 Task: Search for a stay in Lesnoy, Russia from 11th to 15th June for 2 adults, with a price range of ₹7000 to ₹16000, 1 bedroom, 2 beds, and 1 bathroom.
Action: Mouse pressed left at (418, 105)
Screenshot: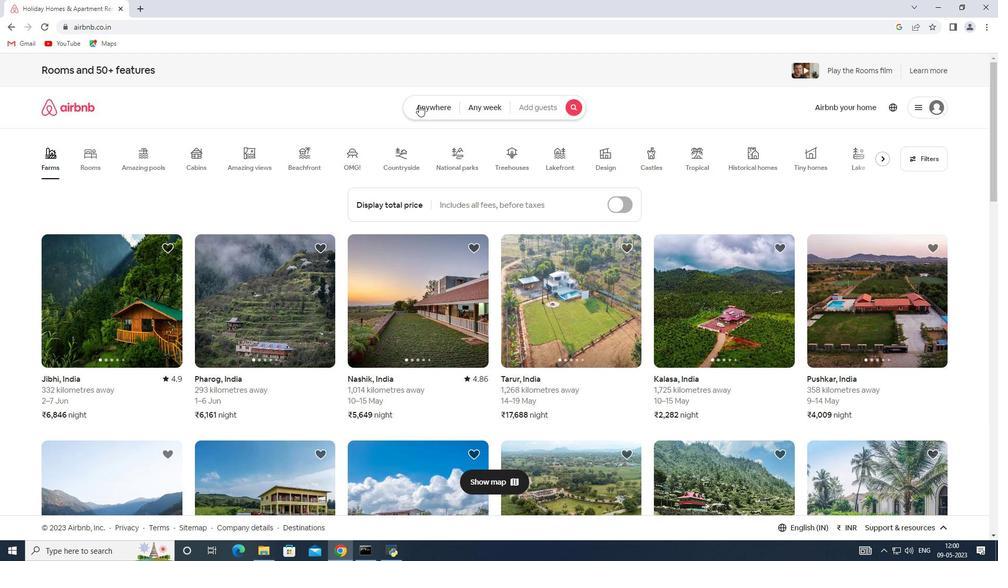 
Action: Mouse moved to (328, 146)
Screenshot: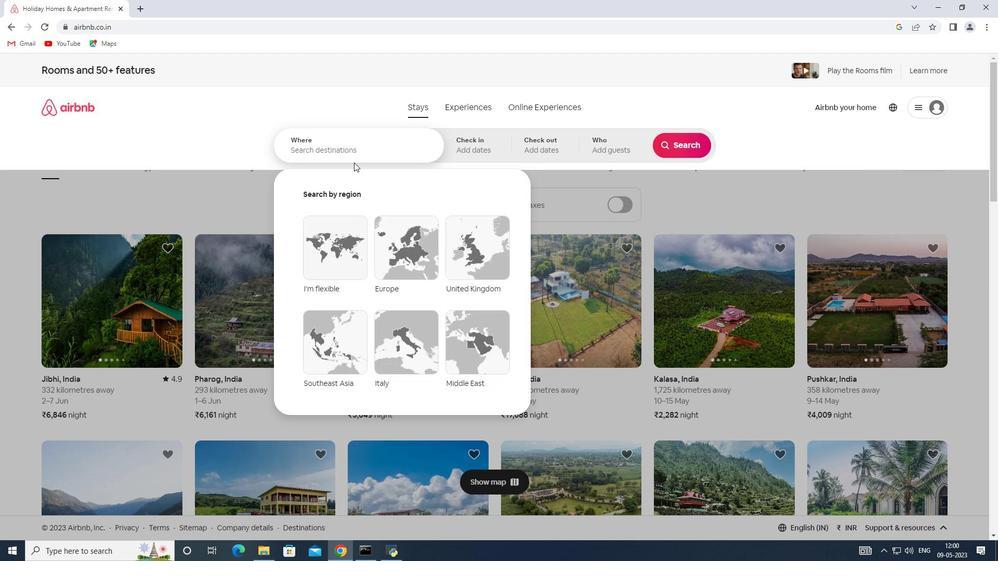 
Action: Mouse pressed left at (328, 146)
Screenshot: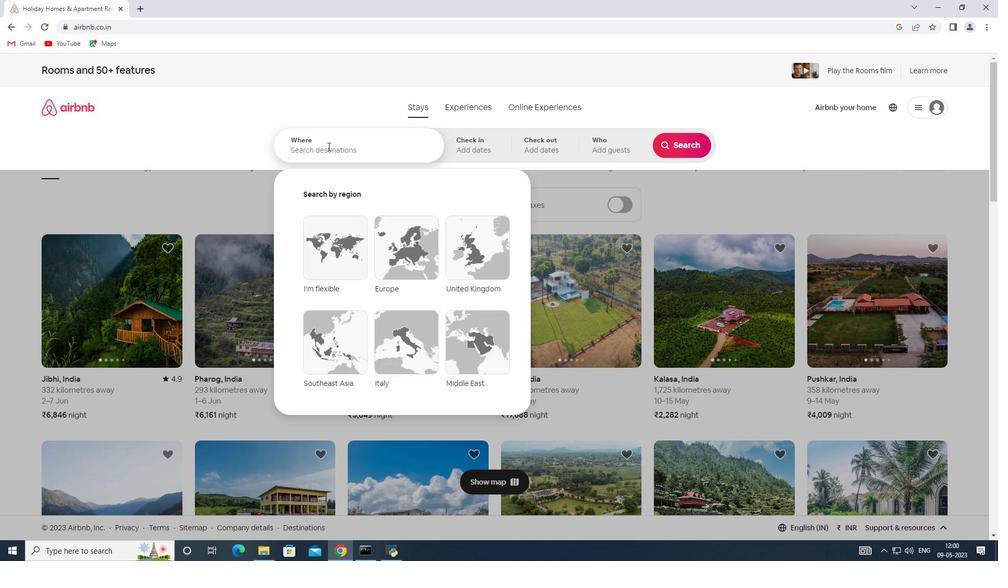 
Action: Key pressed <Key.shift>Lenso<Key.backspace>noy,<Key.shift>Russia
Screenshot: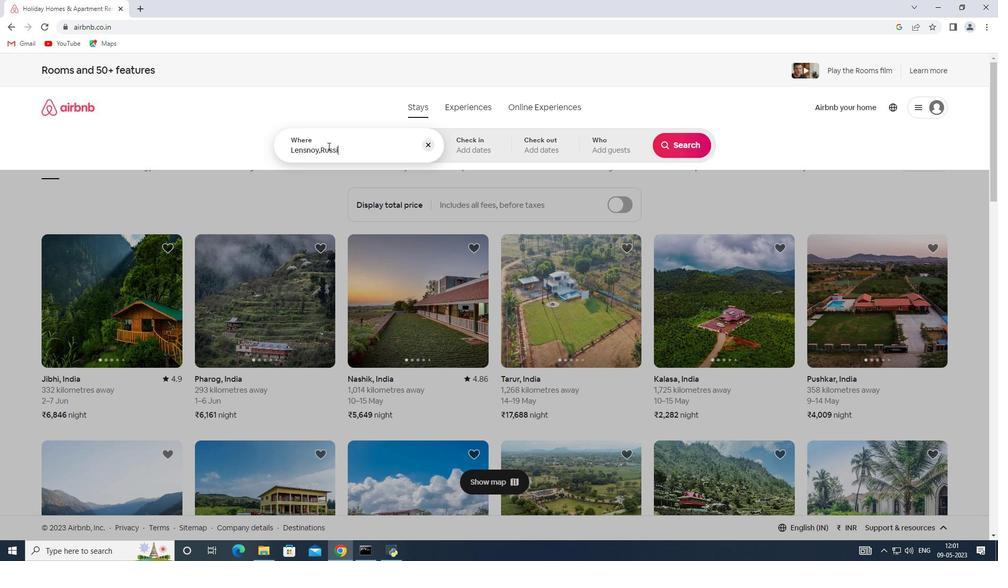 
Action: Mouse moved to (471, 145)
Screenshot: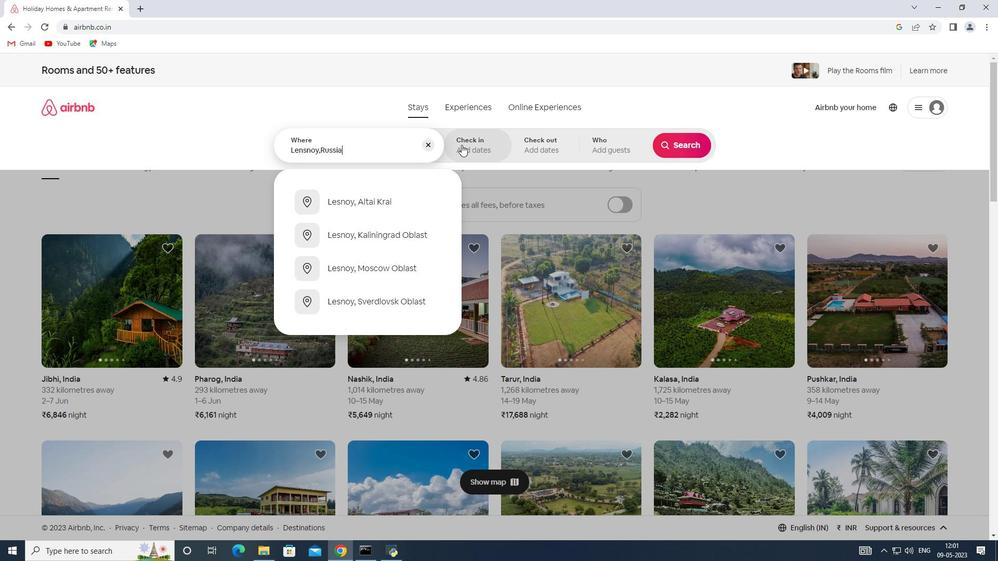 
Action: Mouse pressed left at (471, 145)
Screenshot: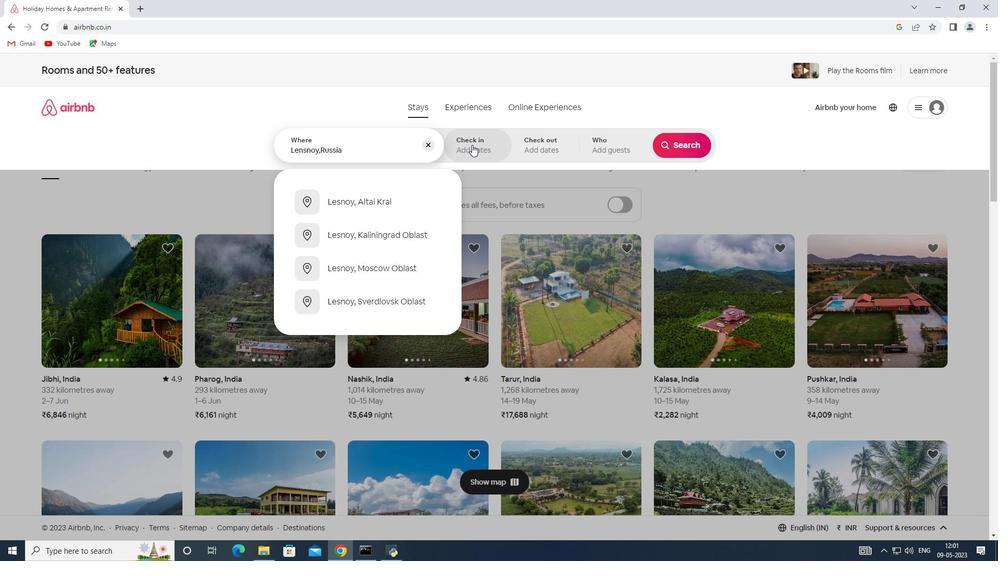 
Action: Mouse moved to (522, 318)
Screenshot: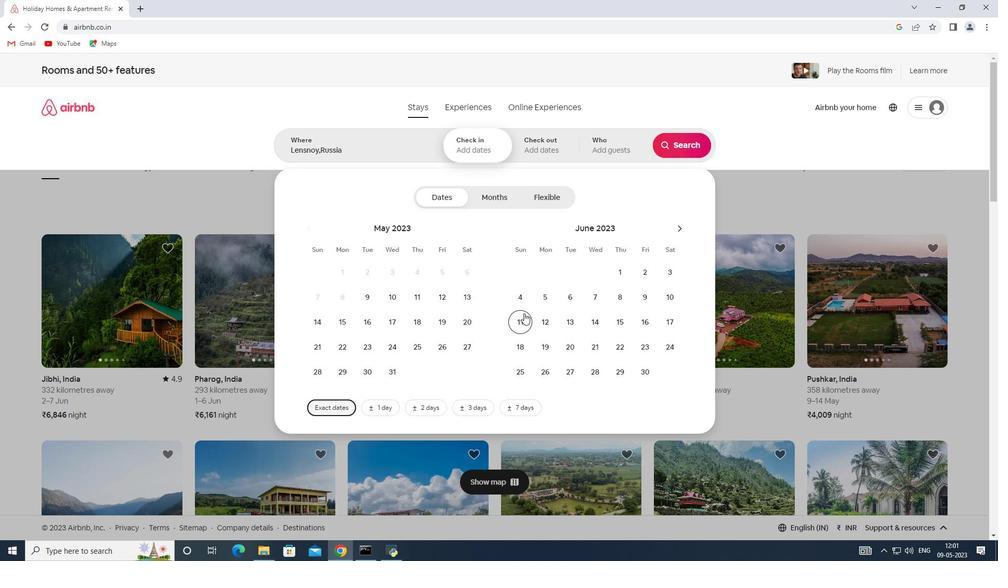 
Action: Mouse pressed left at (522, 318)
Screenshot: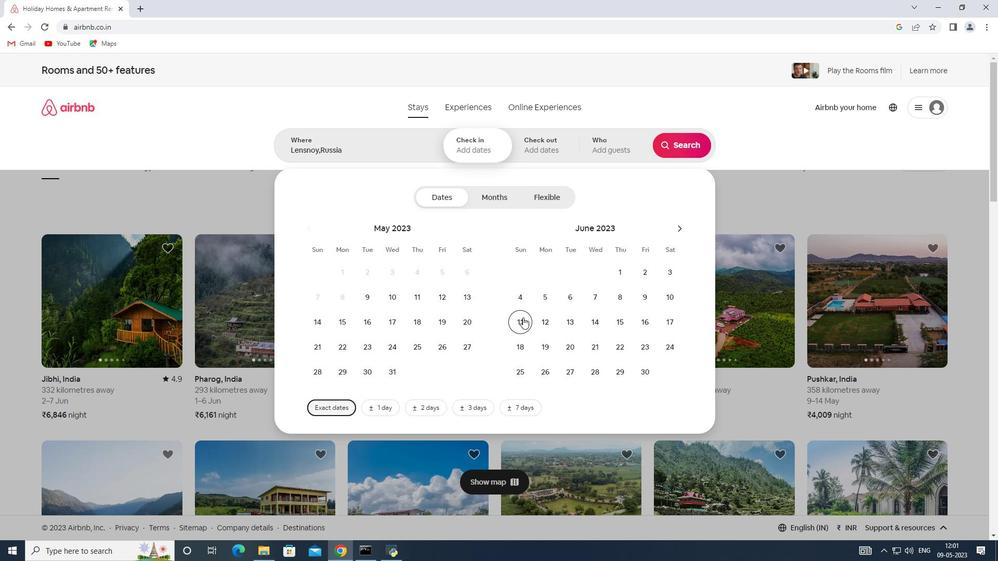 
Action: Mouse moved to (620, 318)
Screenshot: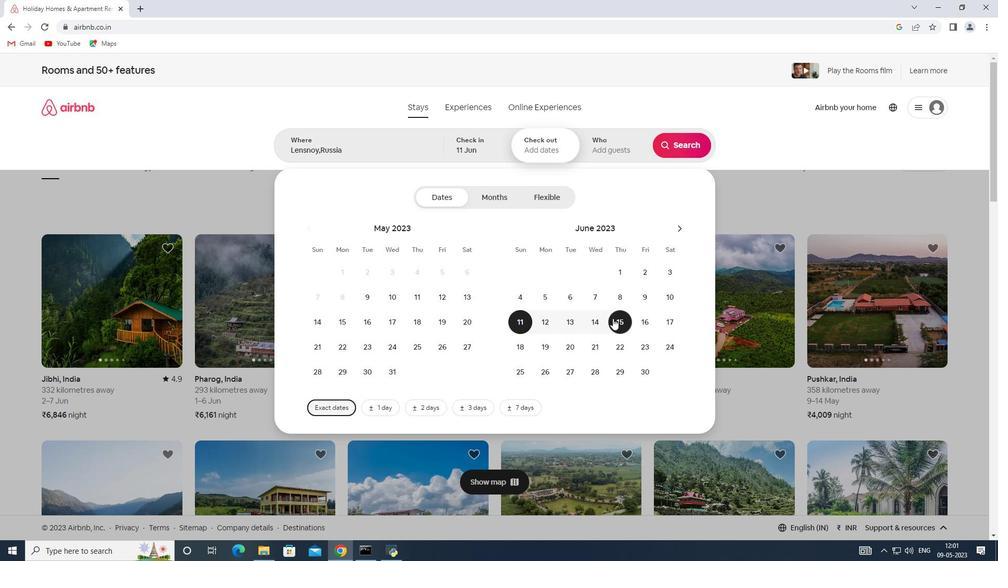 
Action: Mouse pressed left at (620, 318)
Screenshot: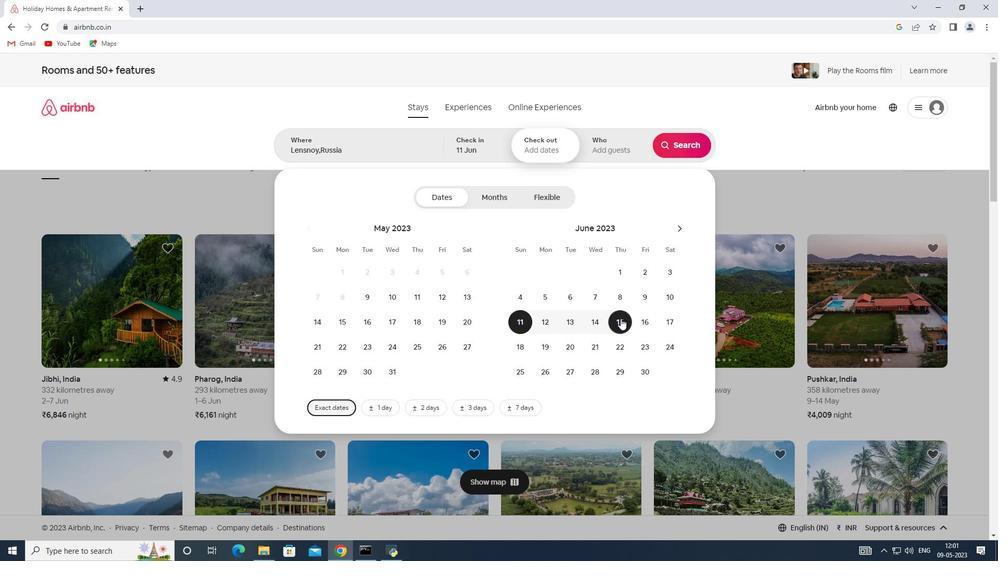 
Action: Mouse moved to (606, 150)
Screenshot: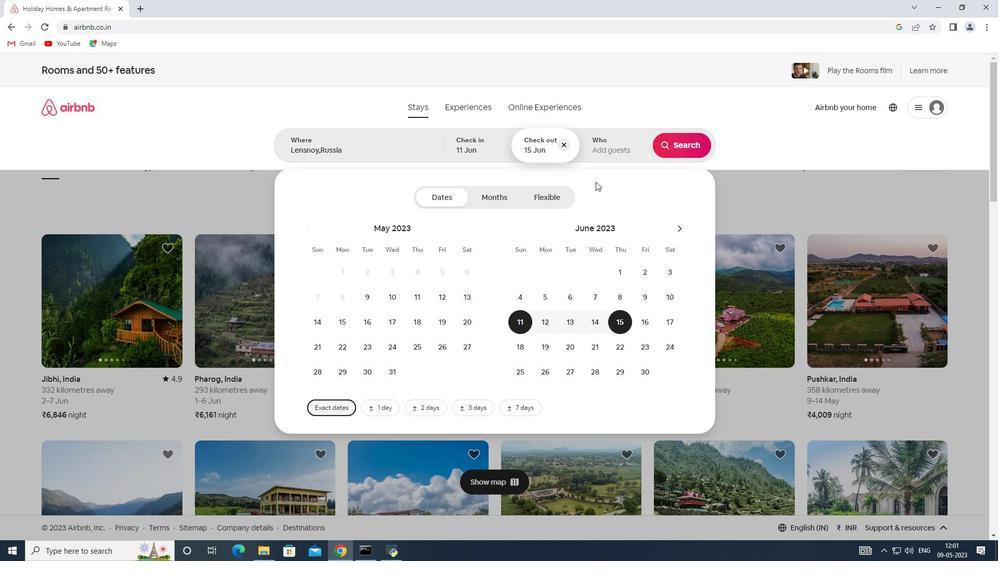 
Action: Mouse pressed left at (606, 150)
Screenshot: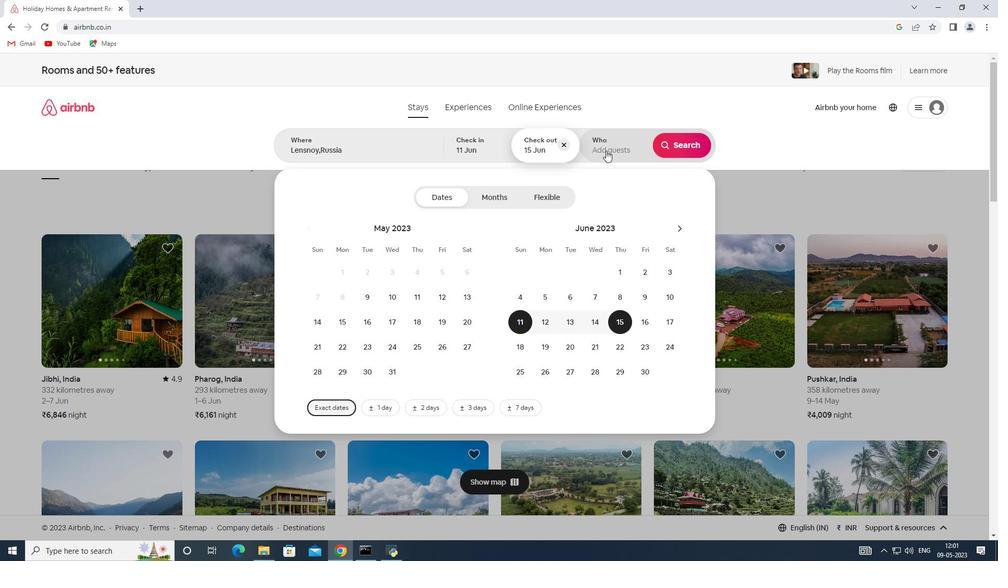 
Action: Mouse moved to (688, 204)
Screenshot: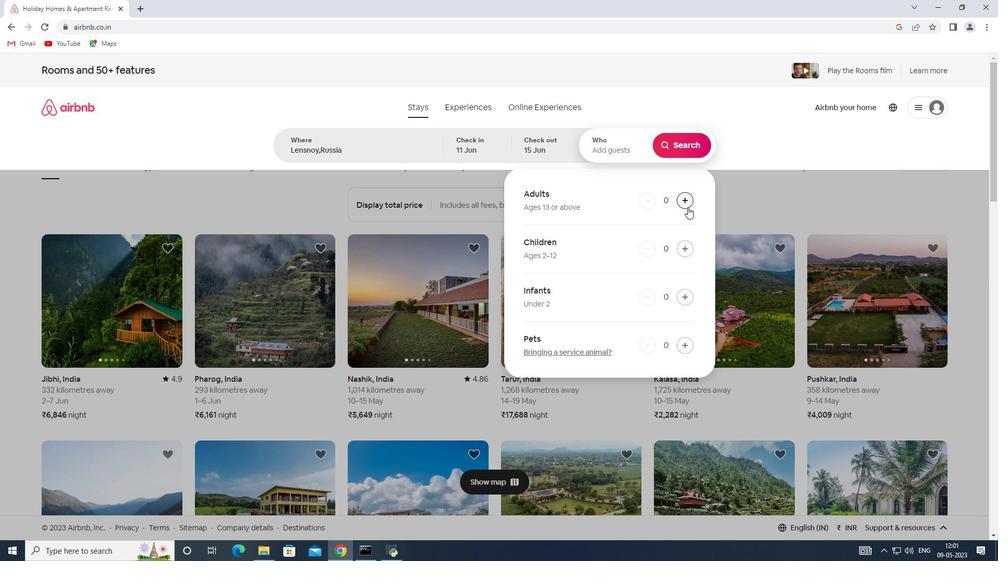 
Action: Mouse pressed left at (688, 204)
Screenshot: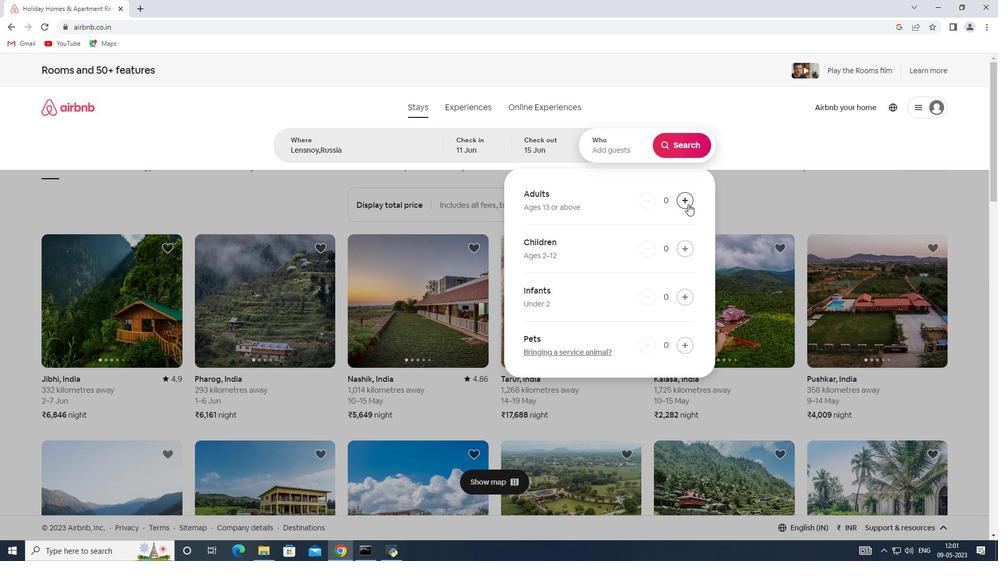 
Action: Mouse moved to (687, 203)
Screenshot: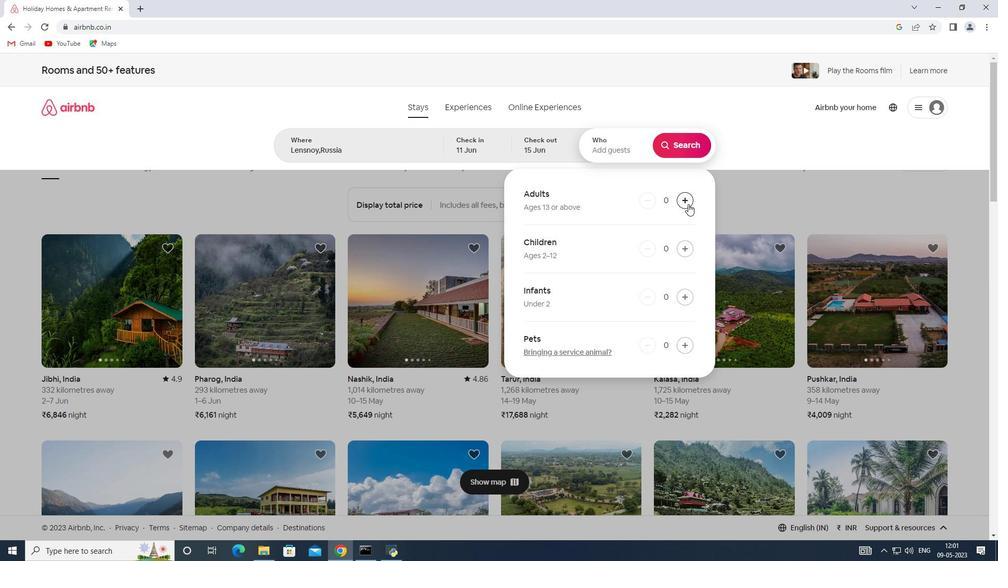 
Action: Mouse pressed left at (687, 203)
Screenshot: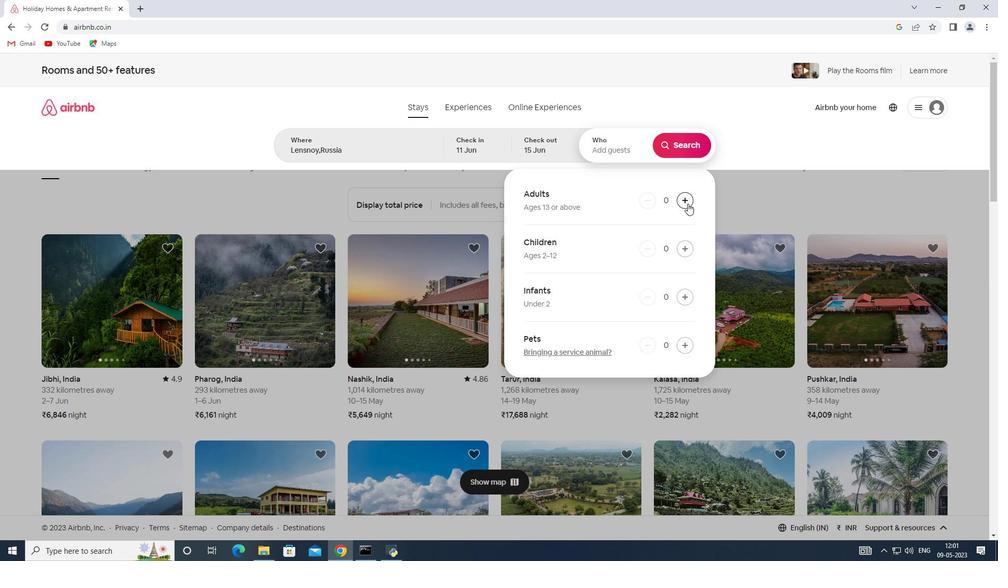 
Action: Mouse moved to (682, 137)
Screenshot: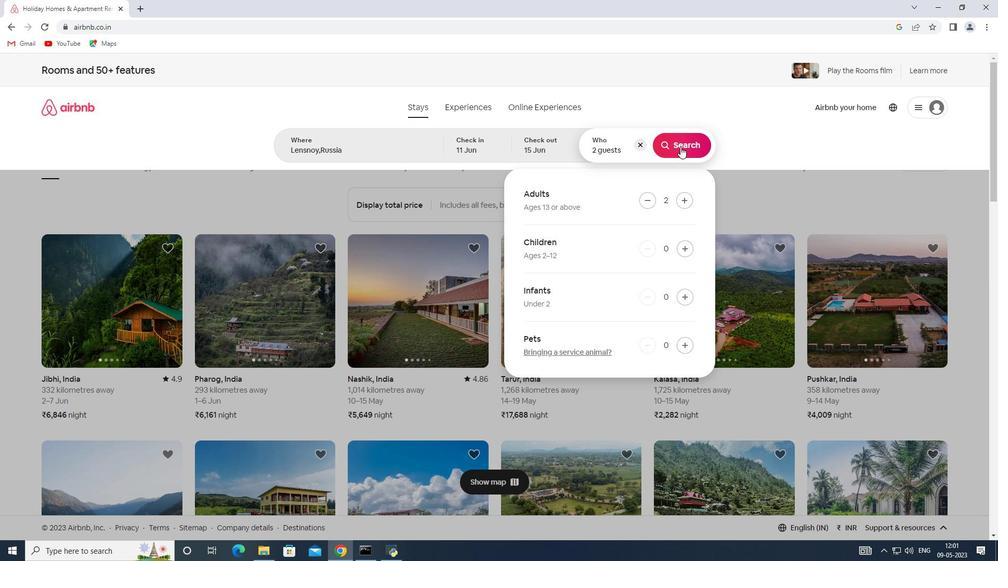 
Action: Mouse pressed left at (682, 137)
Screenshot: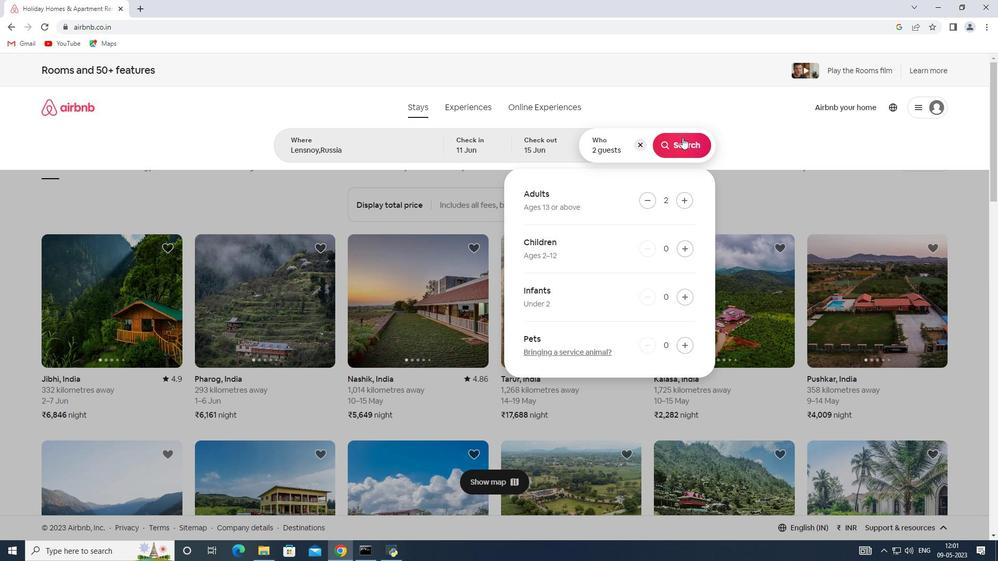 
Action: Mouse moved to (953, 108)
Screenshot: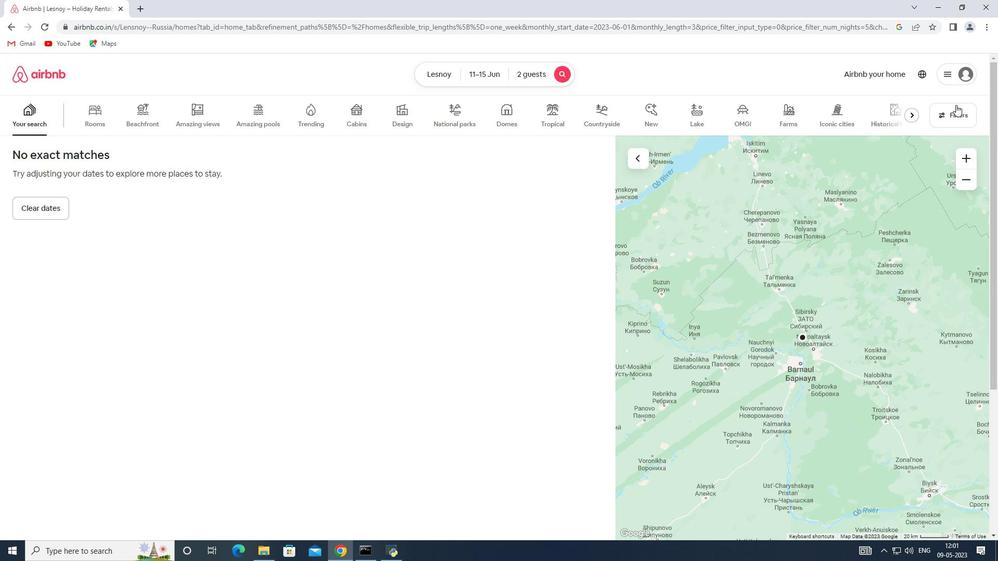 
Action: Mouse pressed left at (953, 108)
Screenshot: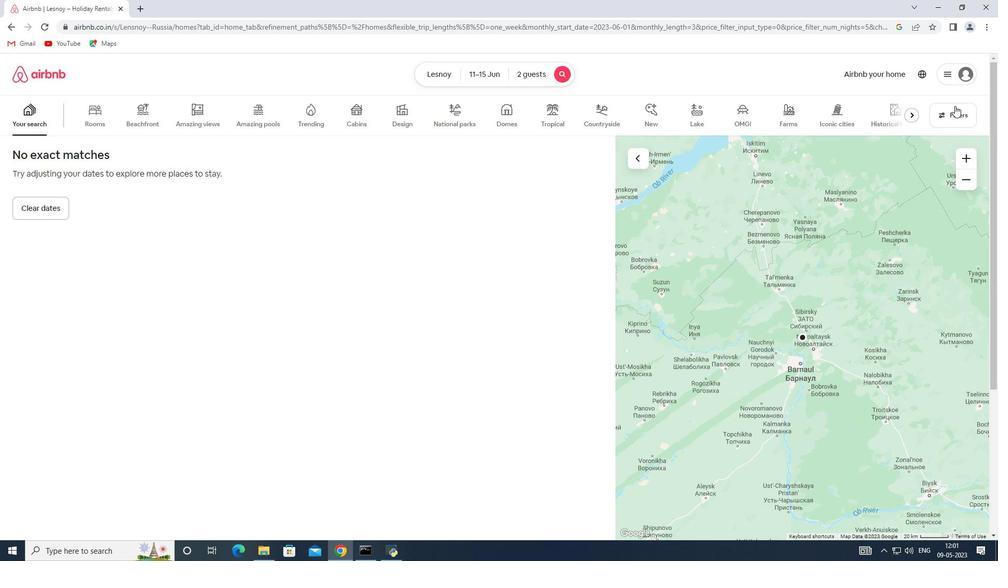 
Action: Mouse moved to (359, 373)
Screenshot: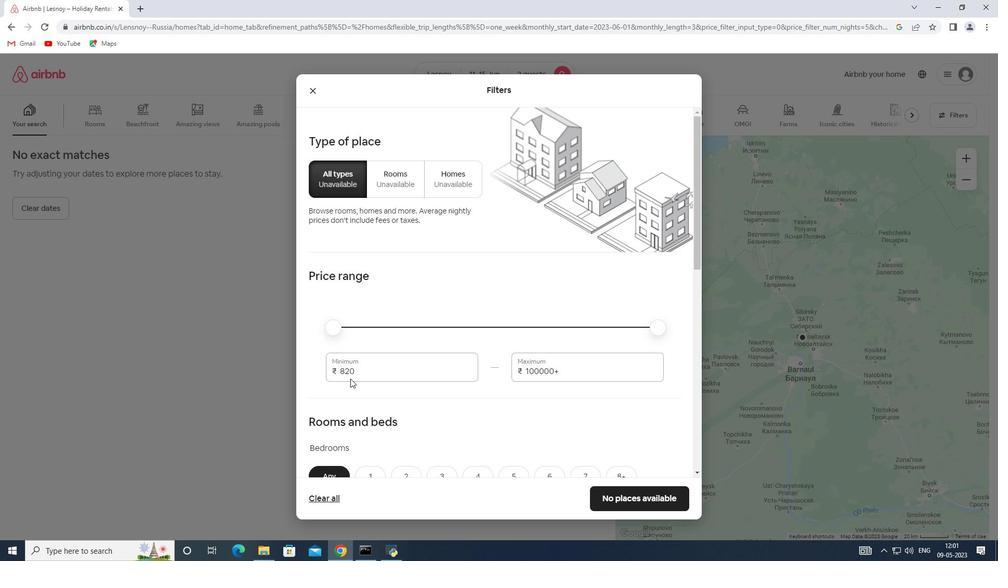 
Action: Mouse pressed left at (359, 373)
Screenshot: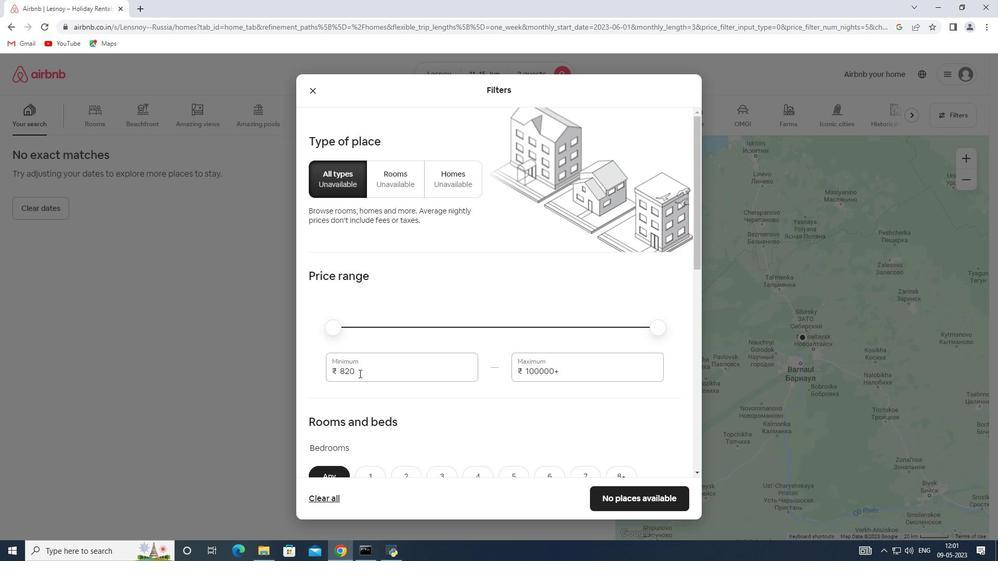 
Action: Mouse pressed left at (353, 372)
Screenshot: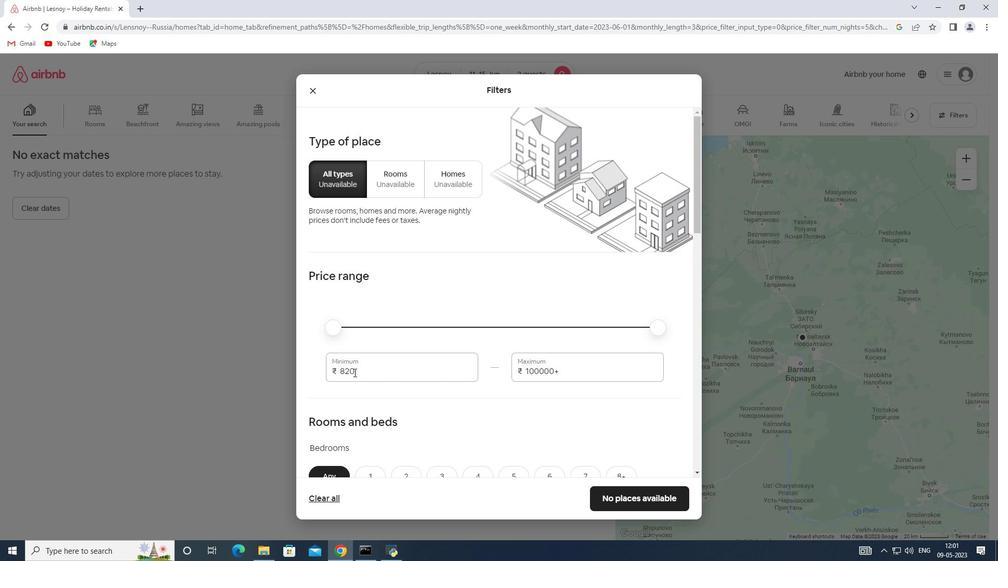 
Action: Mouse moved to (332, 371)
Screenshot: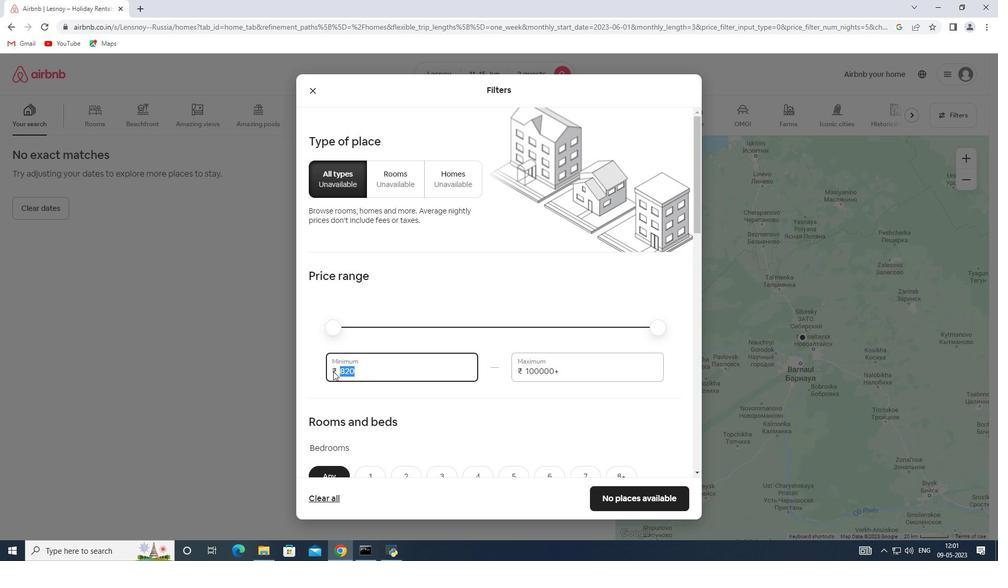 
Action: Key pressed 7000
Screenshot: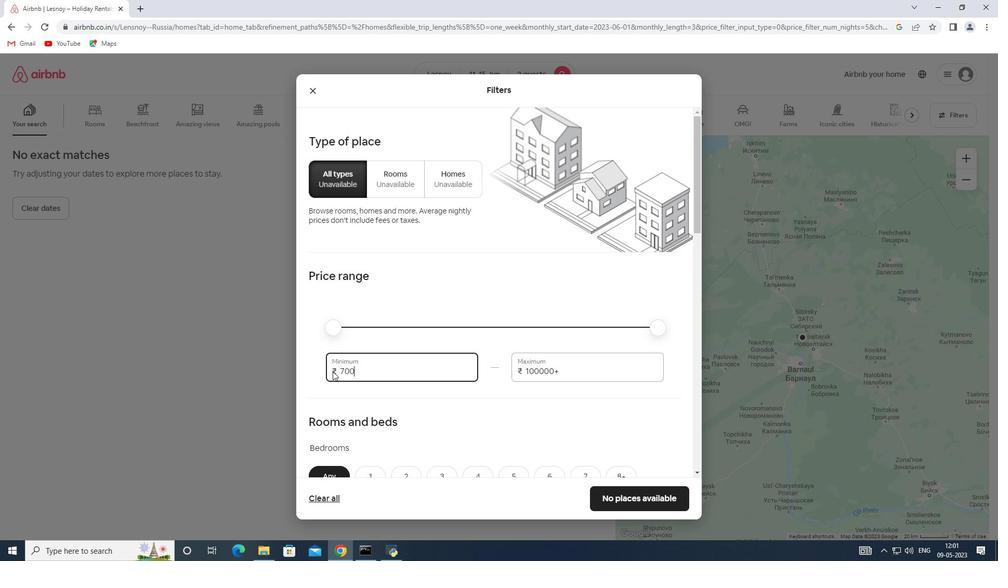 
Action: Mouse moved to (556, 370)
Screenshot: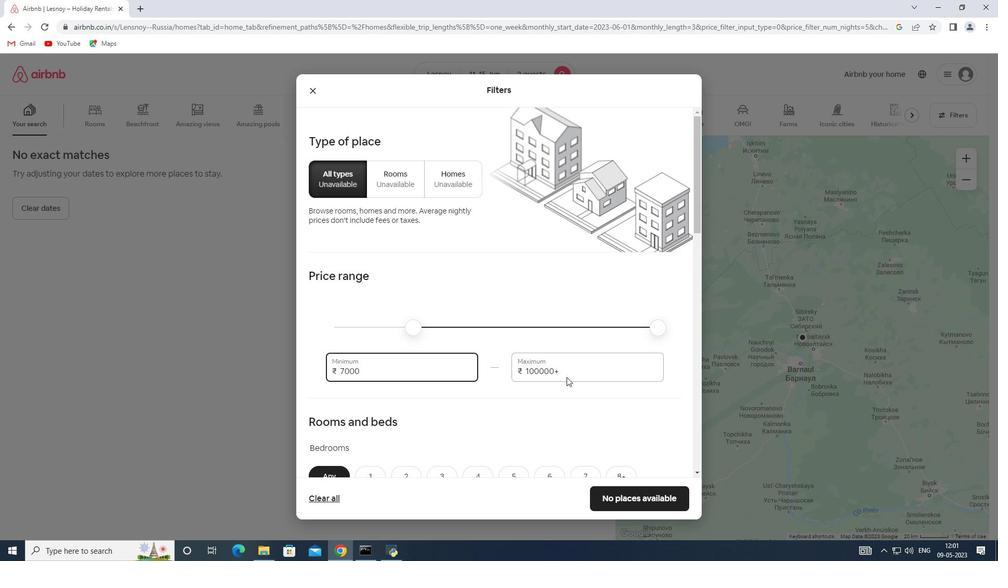 
Action: Mouse pressed left at (556, 370)
Screenshot: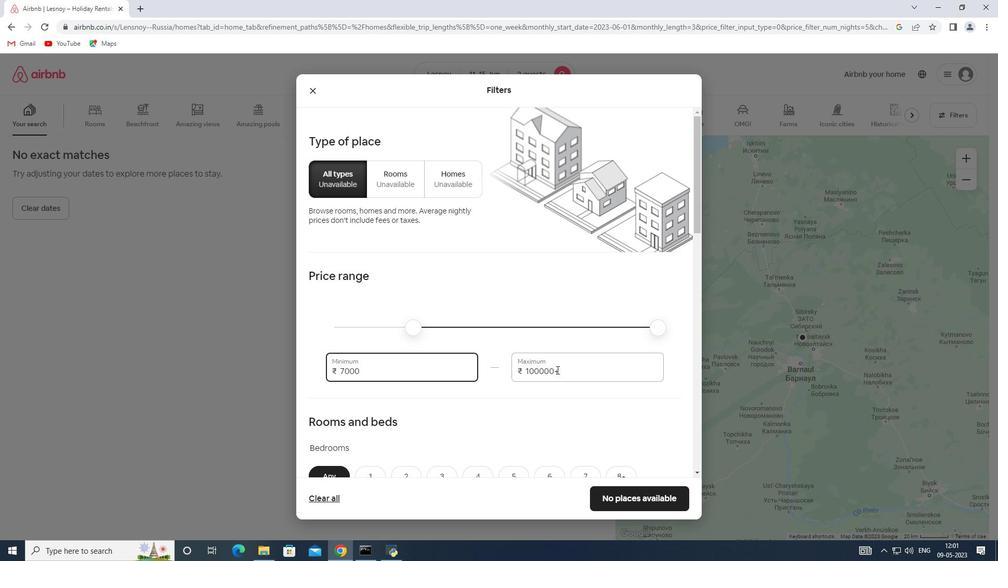 
Action: Mouse moved to (475, 376)
Screenshot: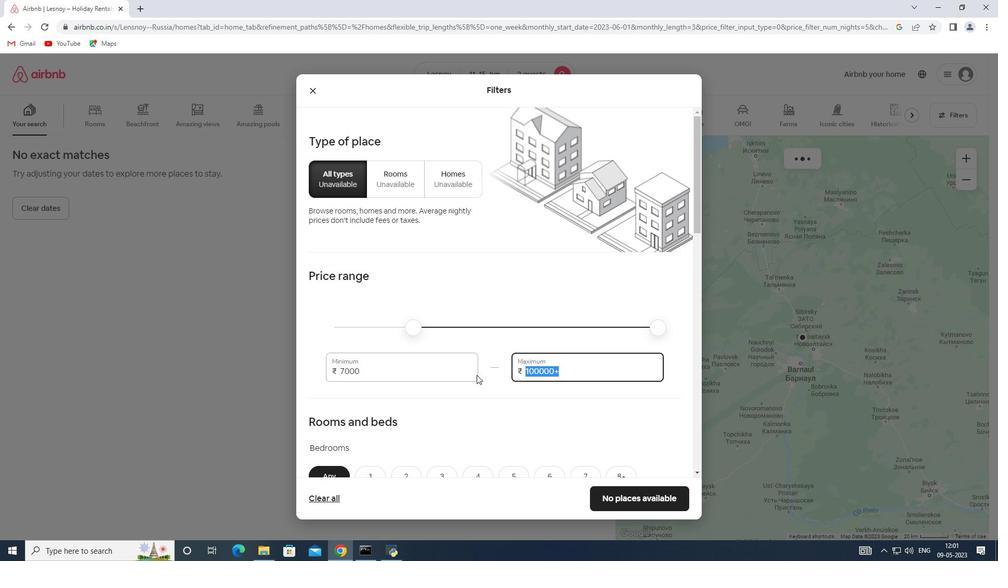 
Action: Key pressed 16000
Screenshot: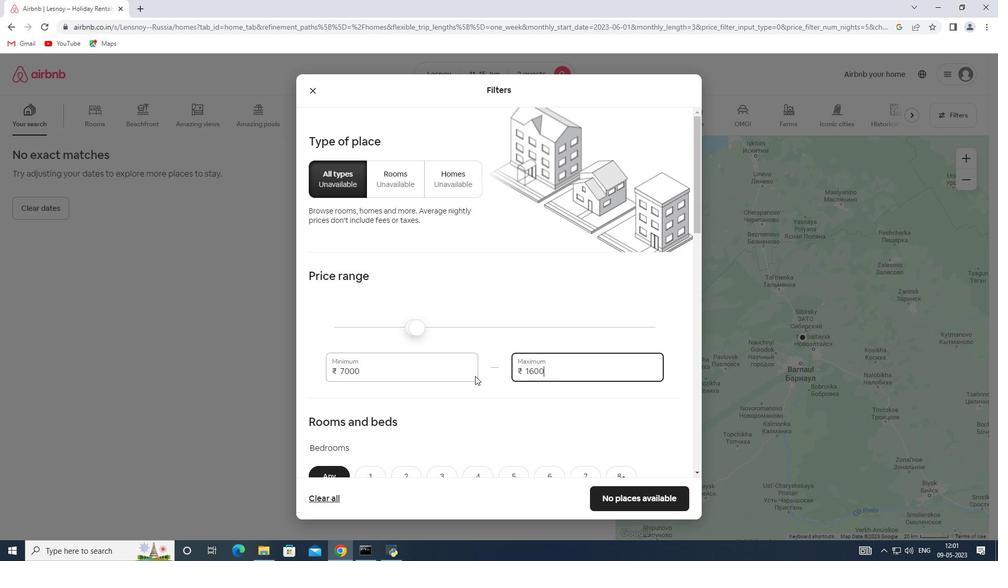 
Action: Mouse moved to (431, 343)
Screenshot: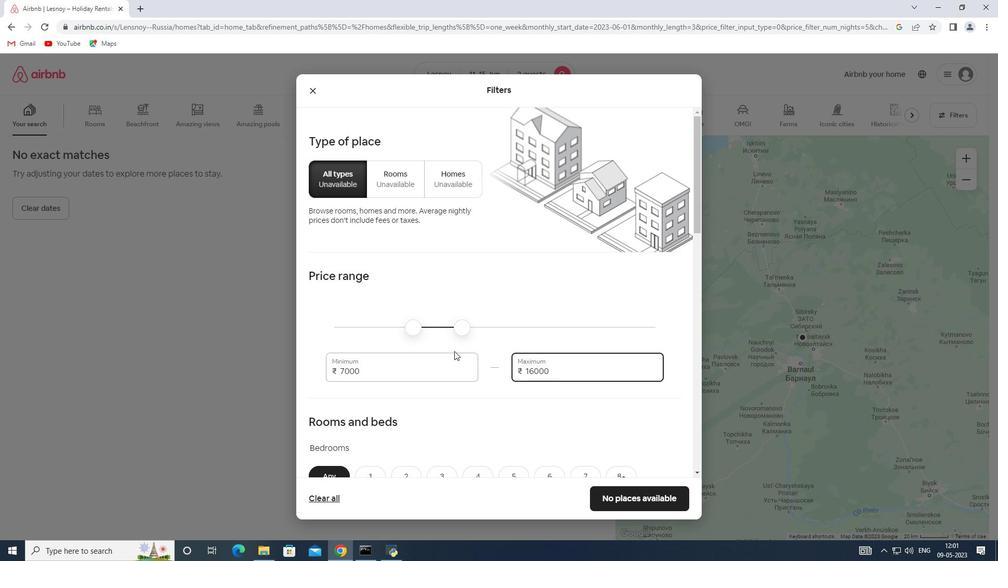 
Action: Mouse scrolled (431, 342) with delta (0, 0)
Screenshot: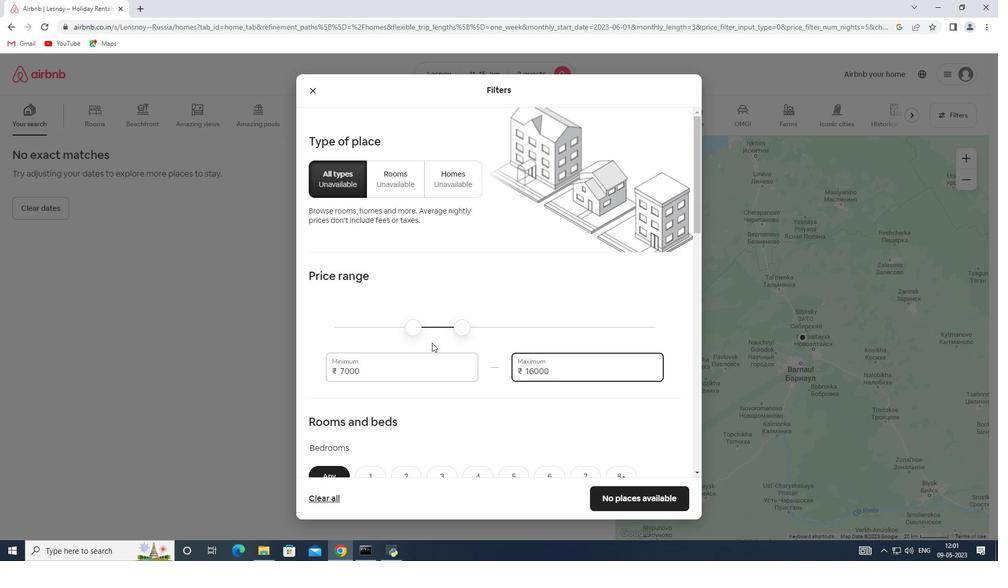 
Action: Mouse scrolled (431, 342) with delta (0, 0)
Screenshot: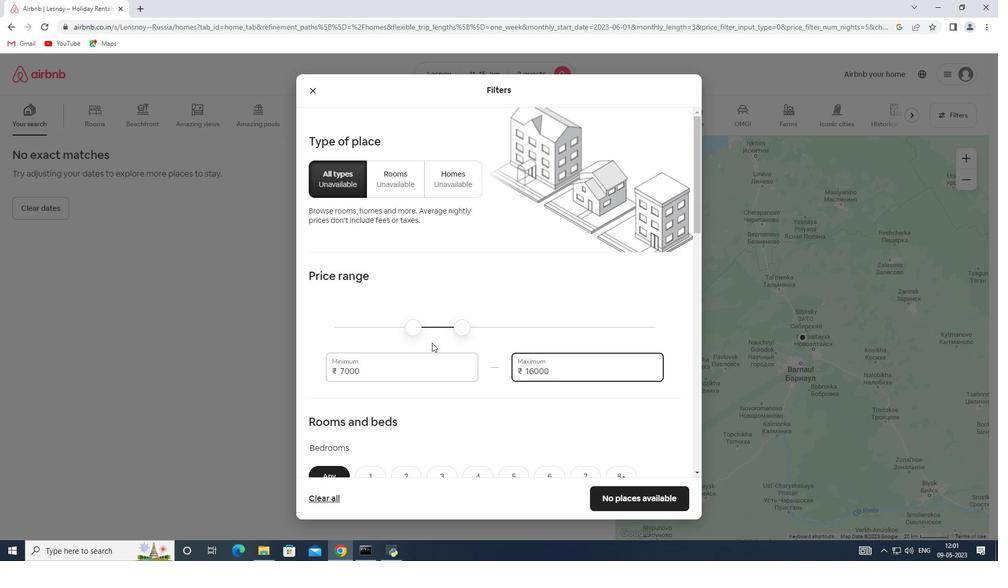 
Action: Mouse scrolled (431, 342) with delta (0, 0)
Screenshot: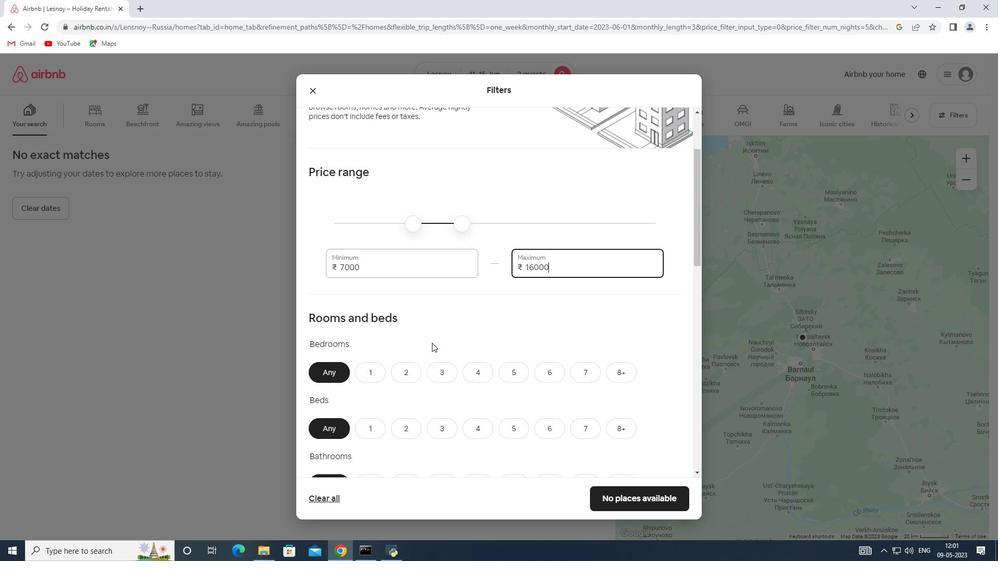 
Action: Mouse scrolled (431, 342) with delta (0, 0)
Screenshot: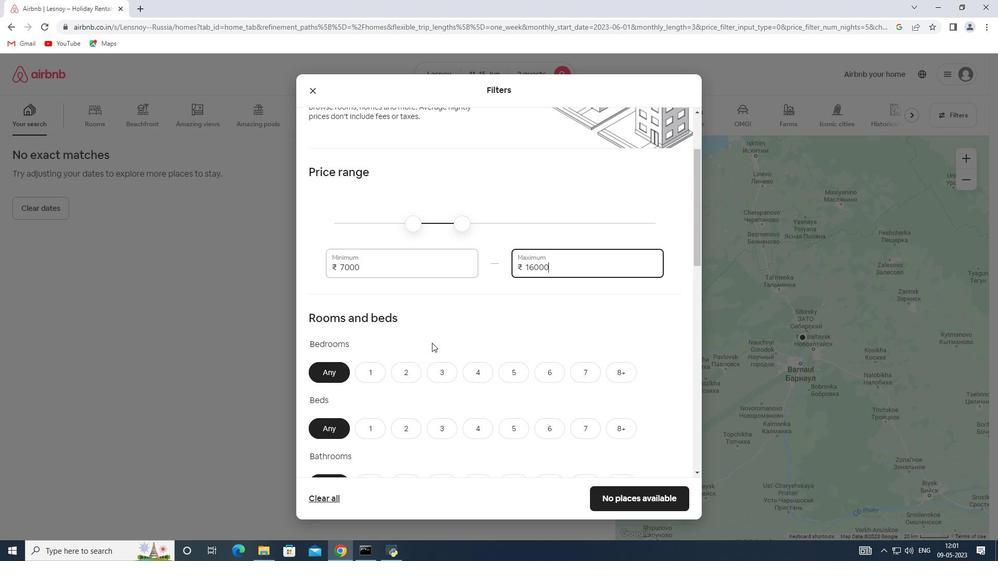 
Action: Mouse moved to (377, 268)
Screenshot: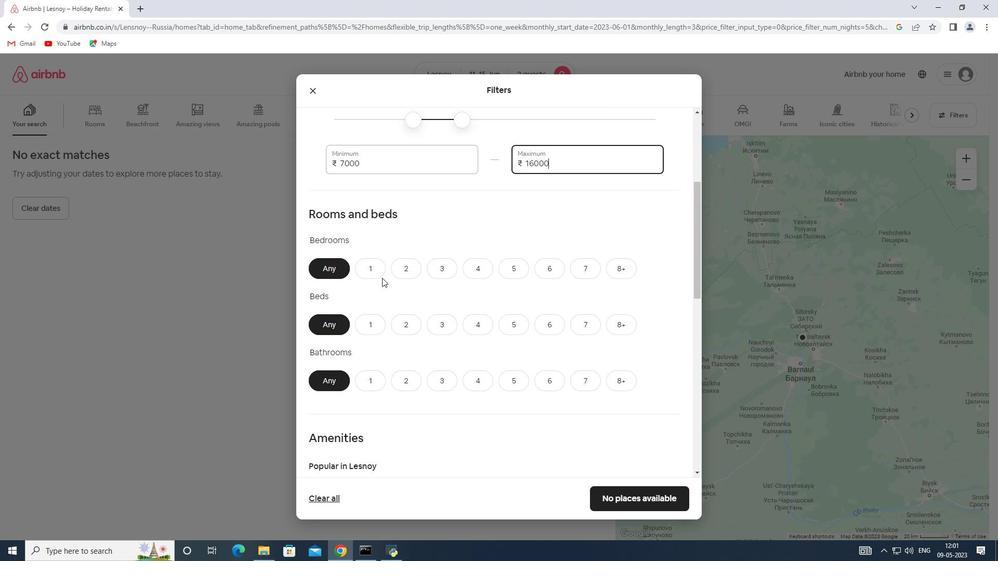 
Action: Mouse pressed left at (377, 268)
Screenshot: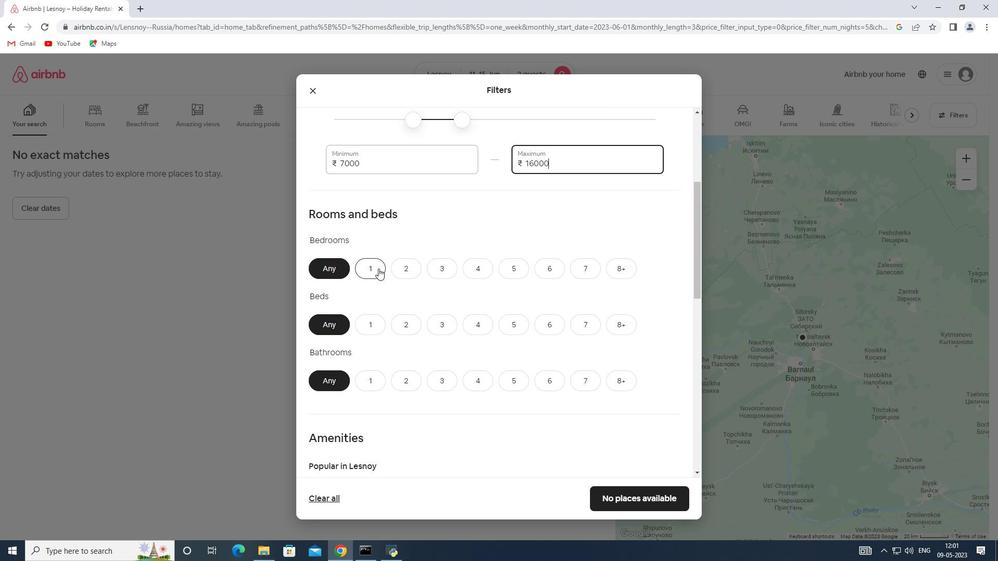
Action: Mouse moved to (403, 319)
Screenshot: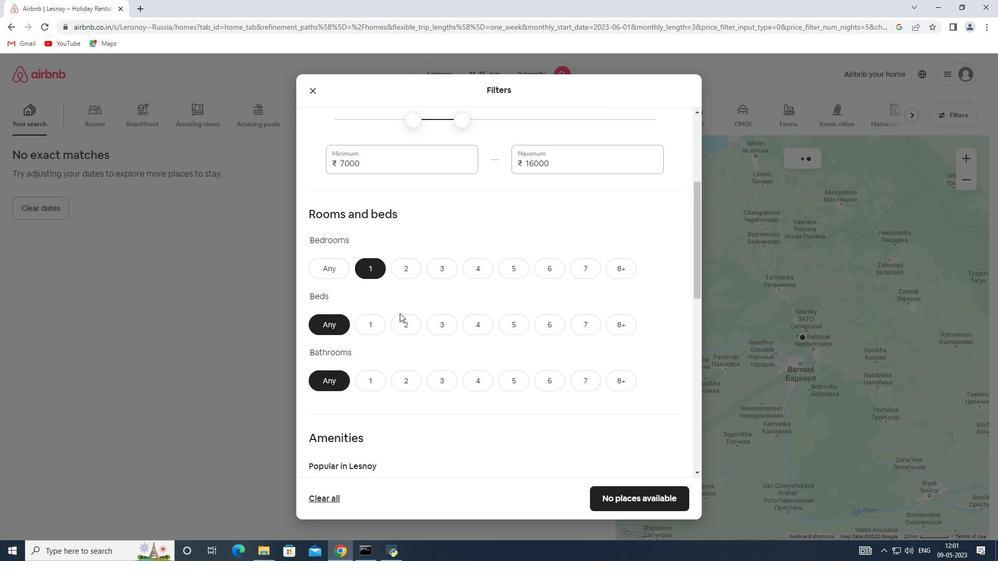 
Action: Mouse pressed left at (403, 319)
Screenshot: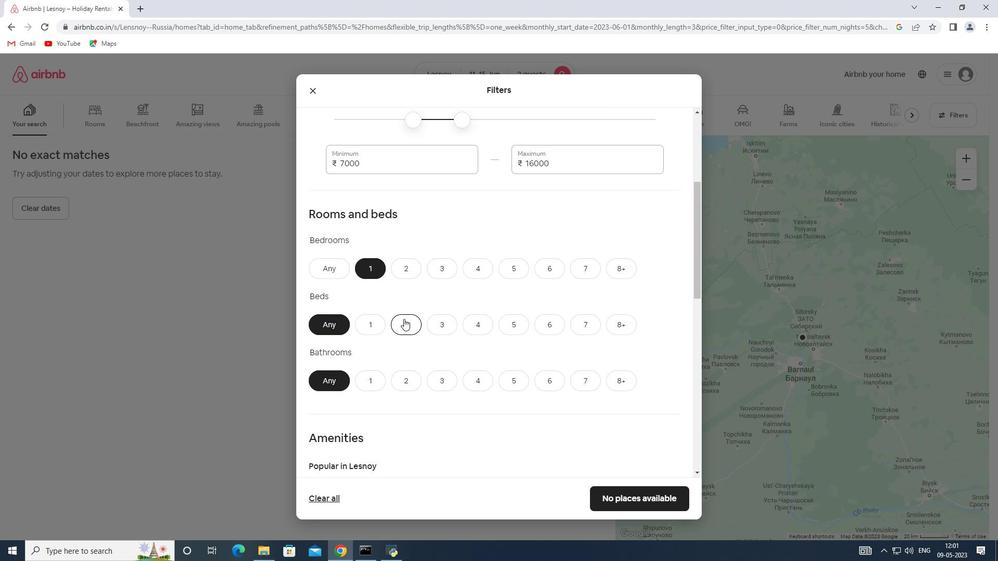 
Action: Mouse moved to (403, 319)
Screenshot: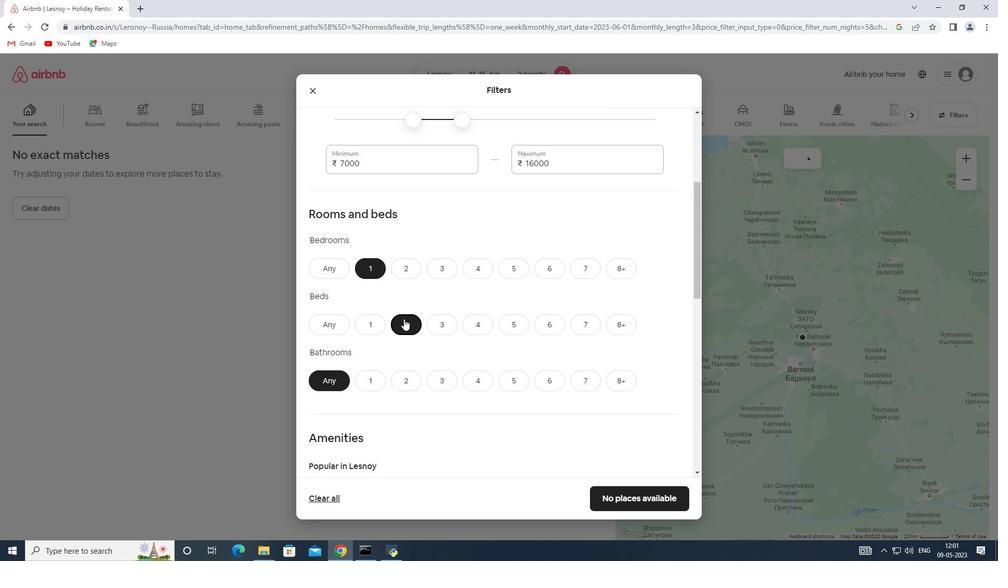 
